 Task: Search one way flight ticket for 1 adult, 1 child, 1 infant in seat in premium economy from Phoenix: Phoenix Sky Harbor International Airport to New Bern: Coastal Carolina Regional Airport (was Craven County Regional) on 5-4-2023. Choice of flights is Royal air maroc. Number of bags: 1 checked bag. Price is upto 86000. Outbound departure time preference is 10:15.
Action: Mouse moved to (285, 250)
Screenshot: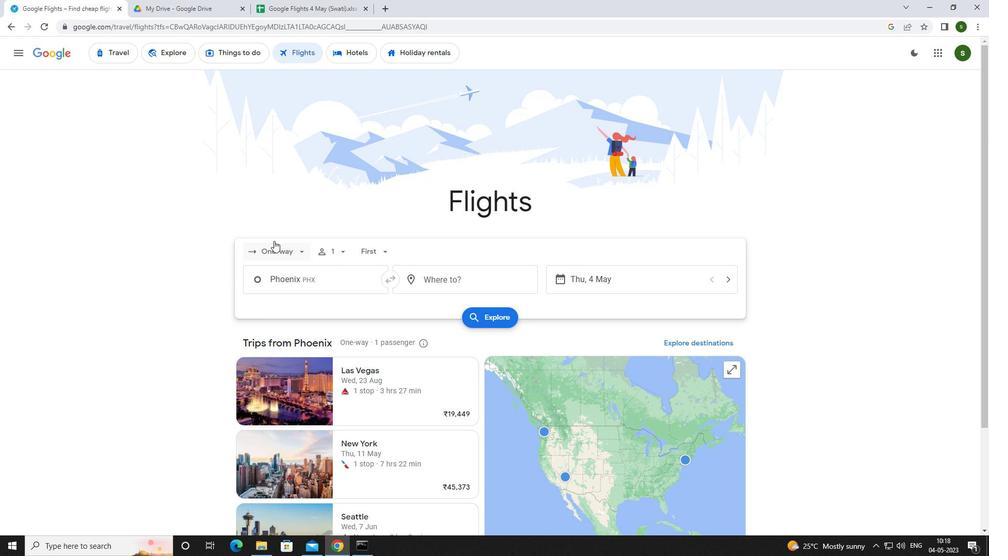 
Action: Mouse pressed left at (285, 250)
Screenshot: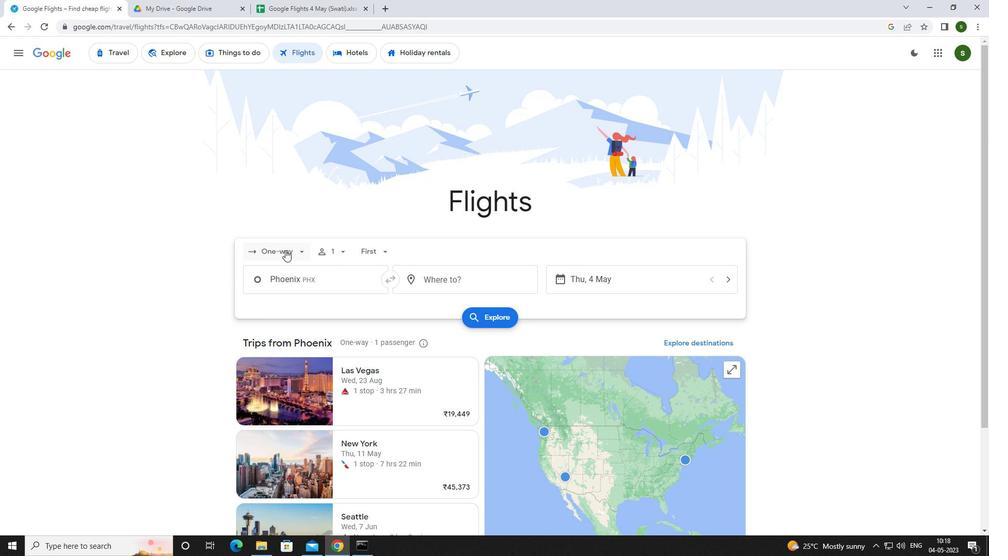 
Action: Mouse moved to (290, 298)
Screenshot: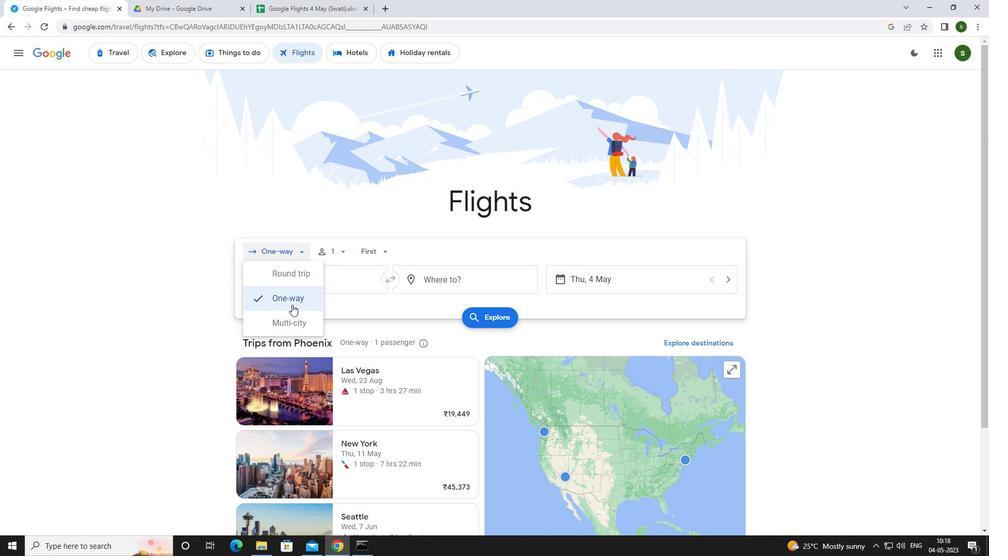 
Action: Mouse pressed left at (290, 298)
Screenshot: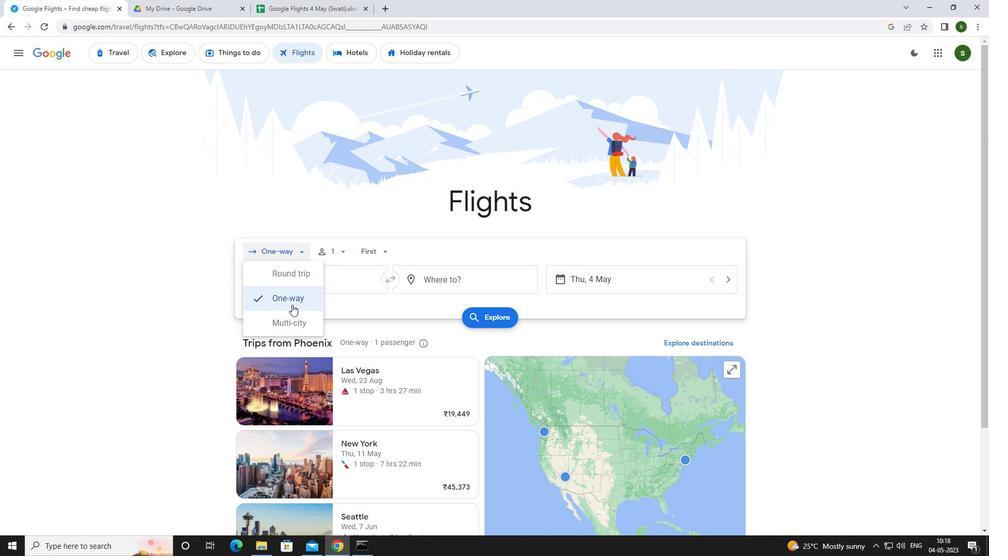 
Action: Mouse moved to (339, 251)
Screenshot: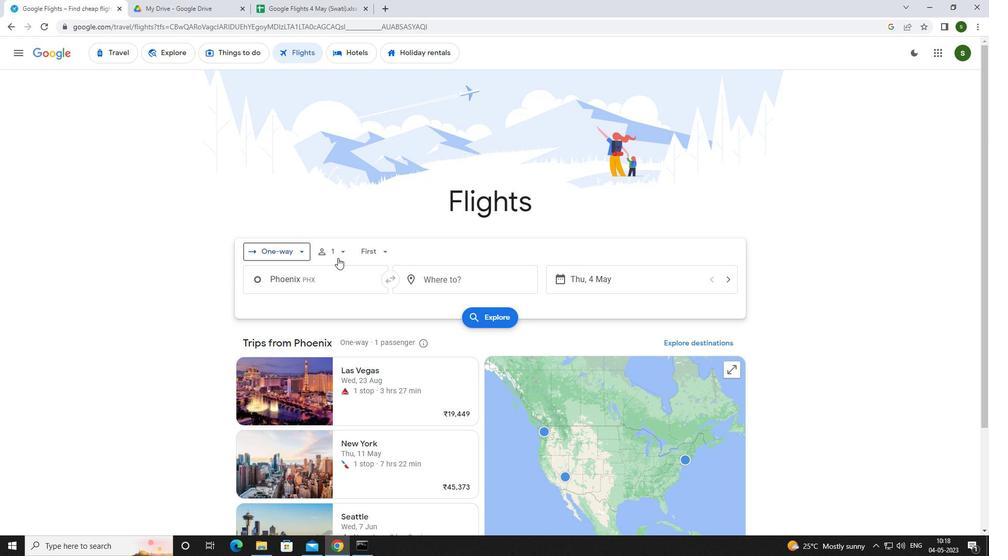 
Action: Mouse pressed left at (339, 251)
Screenshot: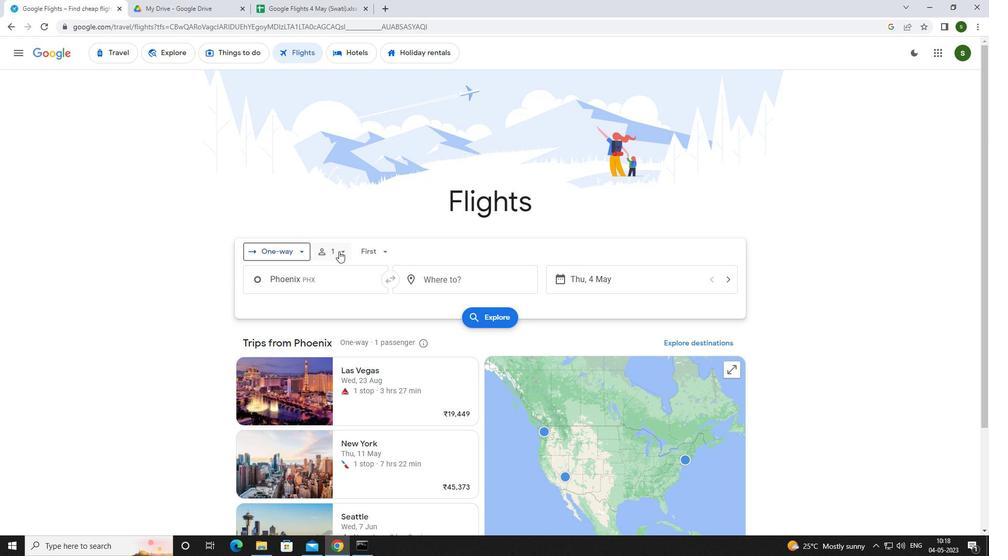 
Action: Mouse moved to (428, 309)
Screenshot: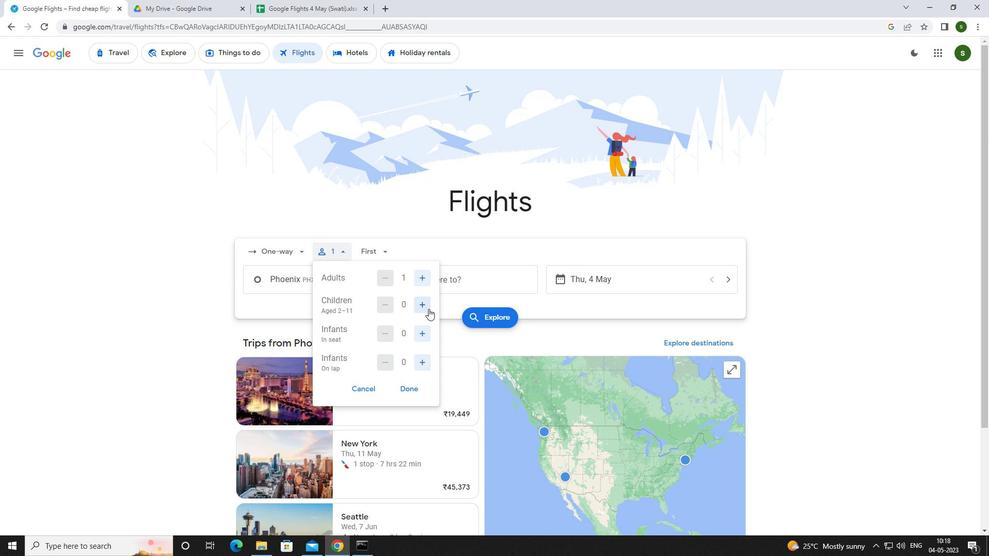 
Action: Mouse pressed left at (428, 309)
Screenshot: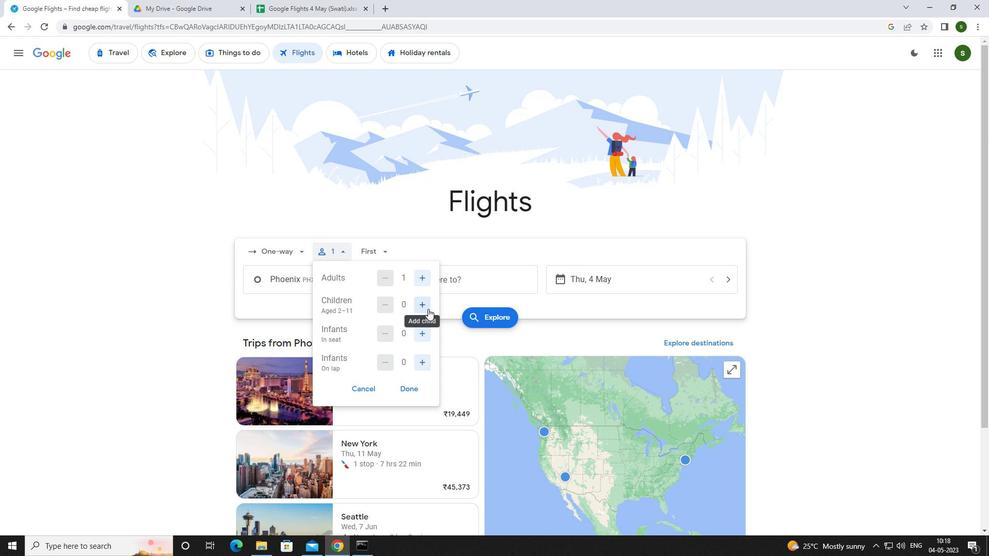 
Action: Mouse moved to (425, 328)
Screenshot: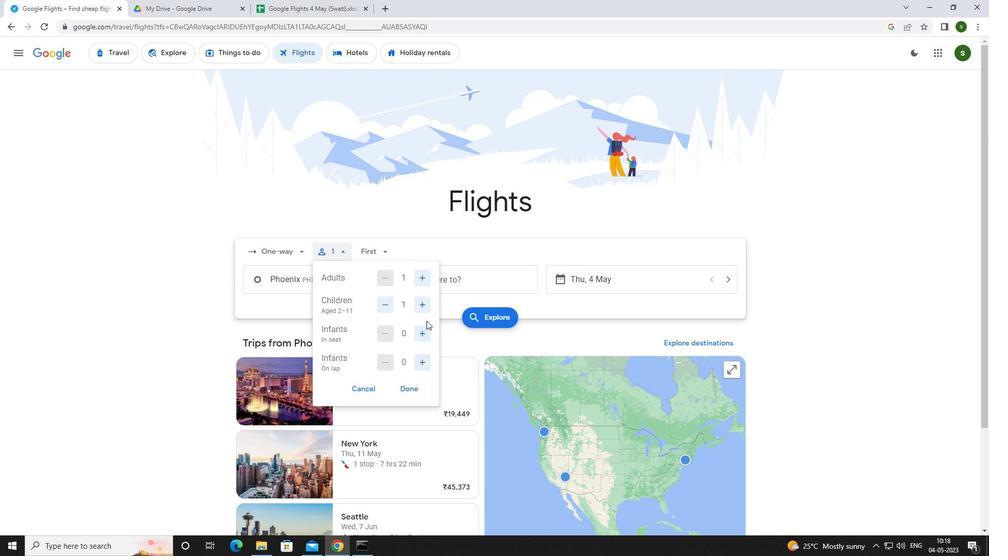 
Action: Mouse pressed left at (425, 328)
Screenshot: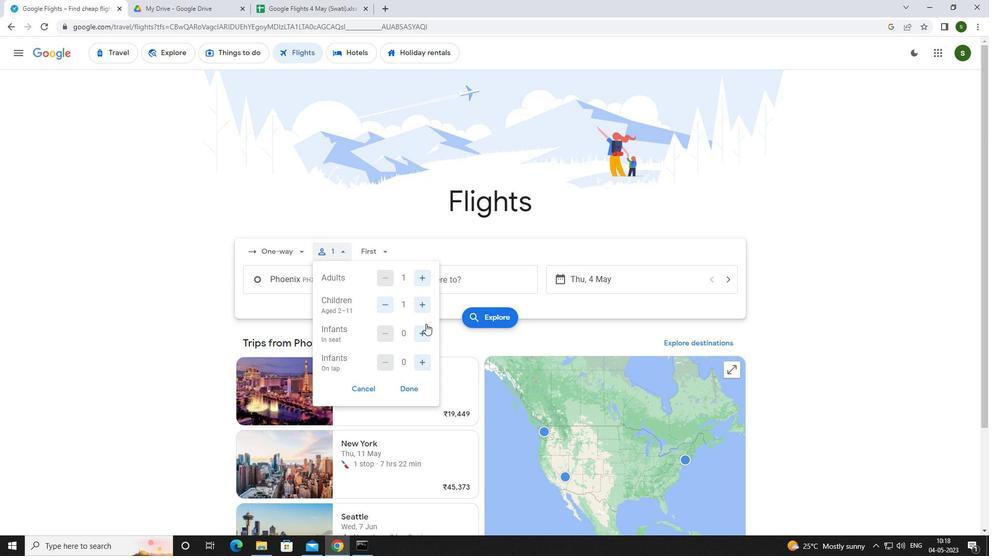 
Action: Mouse moved to (385, 250)
Screenshot: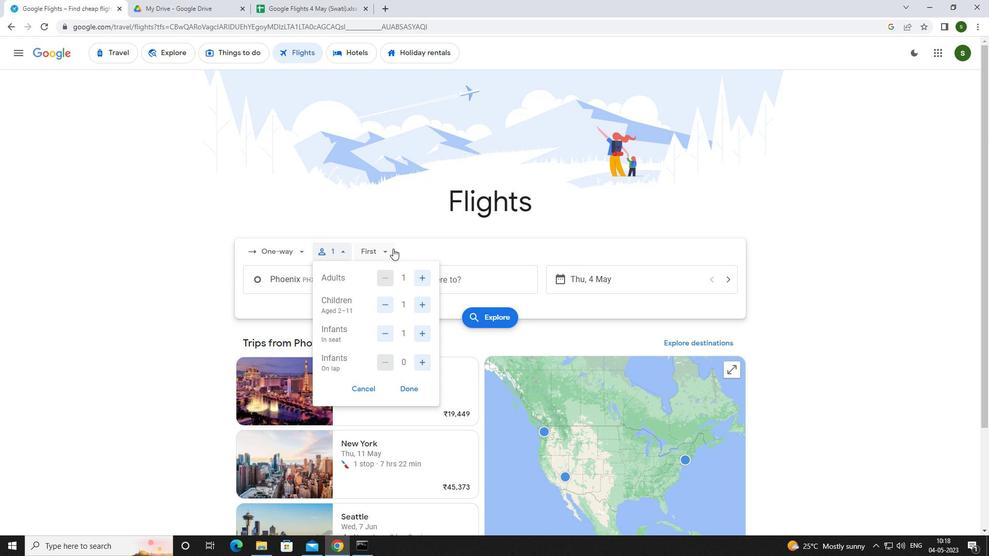 
Action: Mouse pressed left at (385, 250)
Screenshot: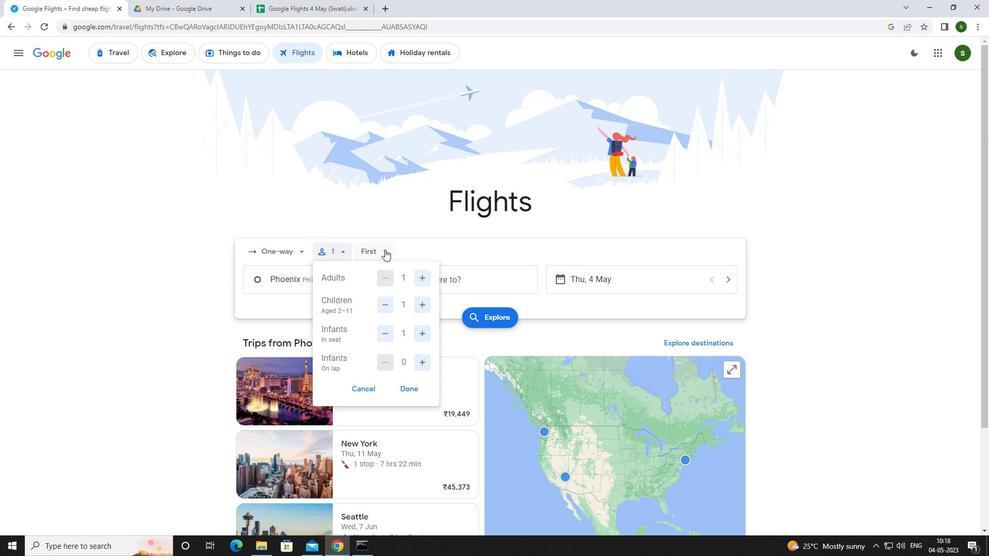 
Action: Mouse moved to (398, 296)
Screenshot: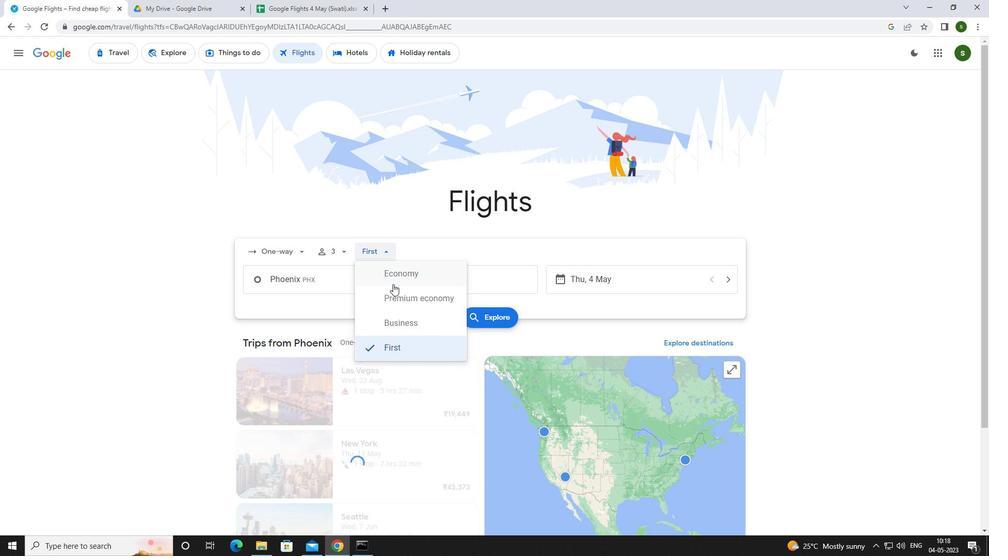 
Action: Mouse pressed left at (398, 296)
Screenshot: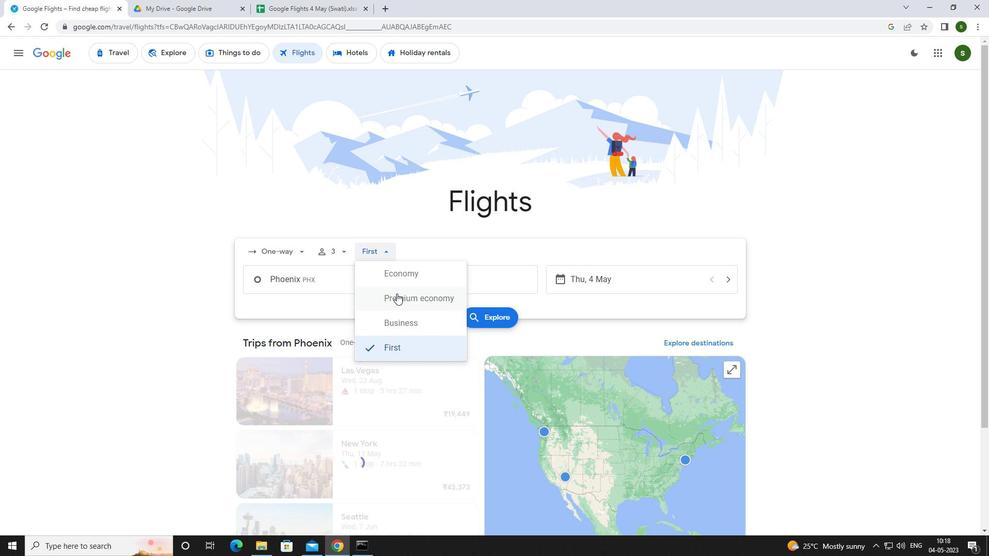 
Action: Mouse moved to (352, 280)
Screenshot: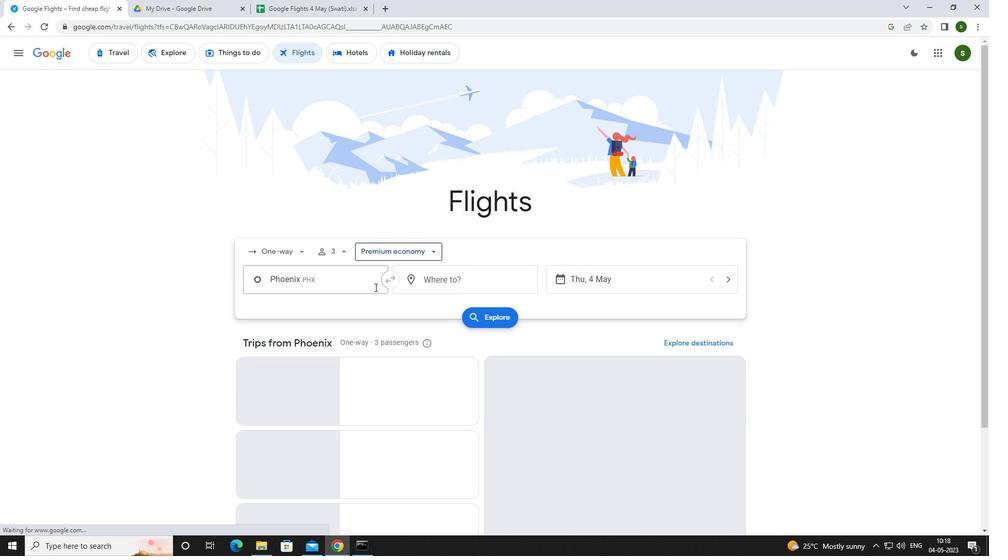
Action: Mouse pressed left at (352, 280)
Screenshot: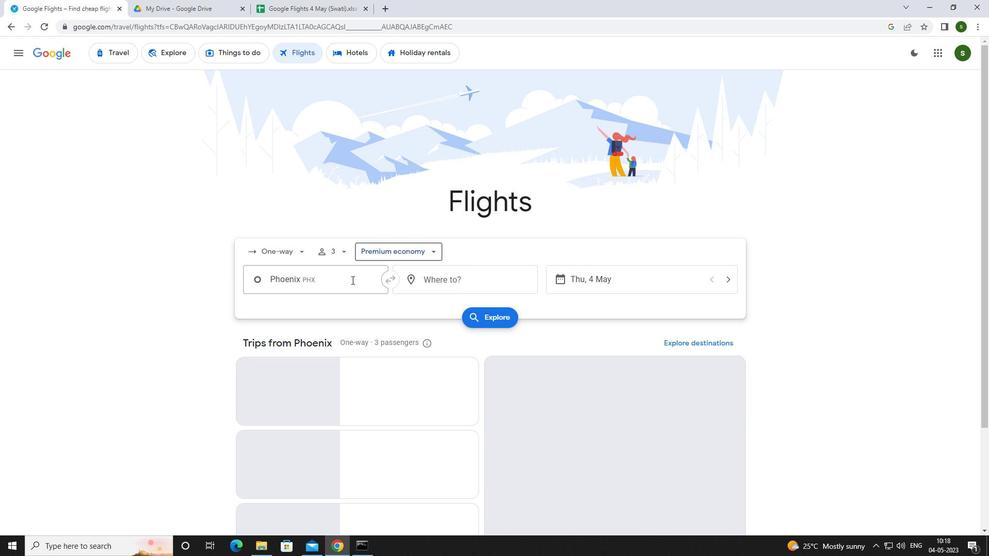 
Action: Key pressed <Key.caps_lock>p<Key.caps_lock>hoe
Screenshot: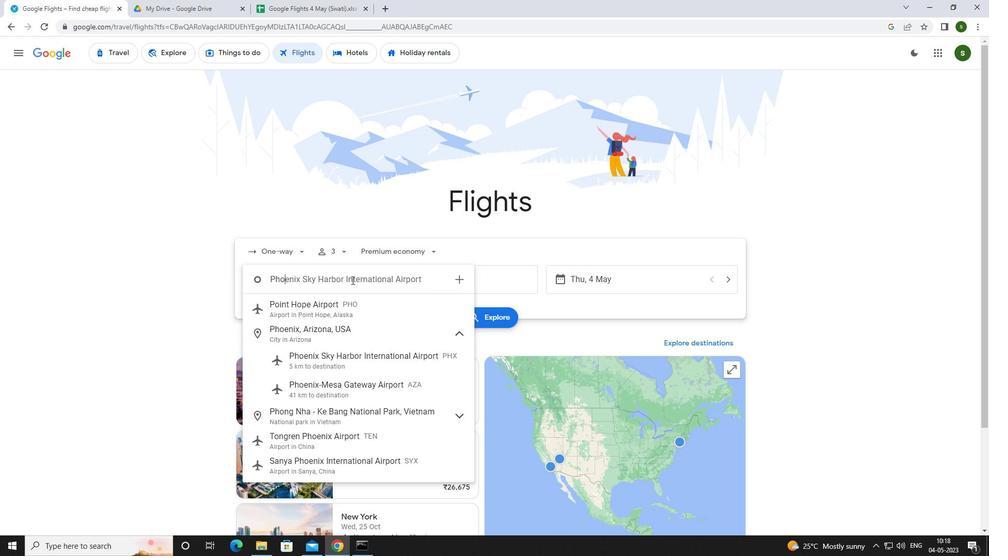 
Action: Mouse moved to (368, 329)
Screenshot: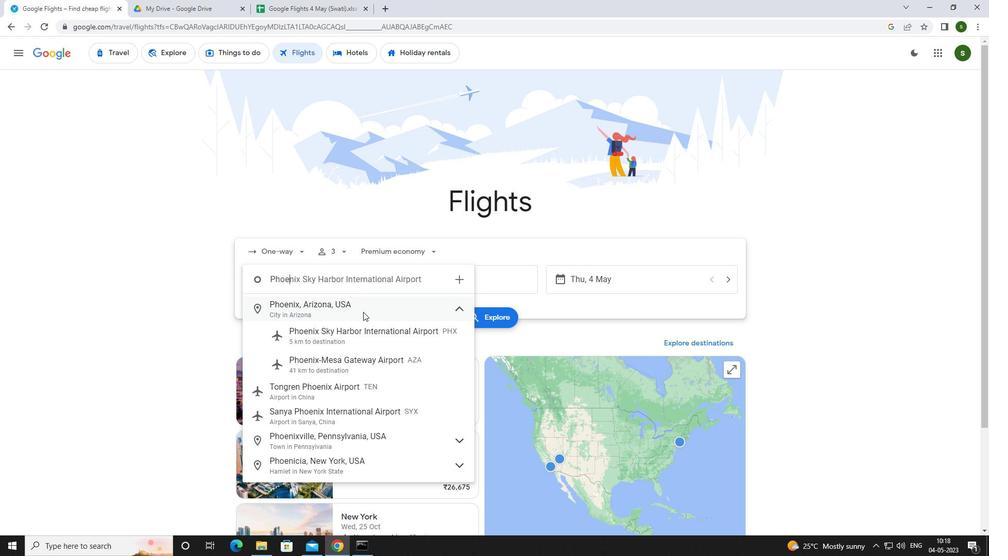 
Action: Mouse pressed left at (368, 329)
Screenshot: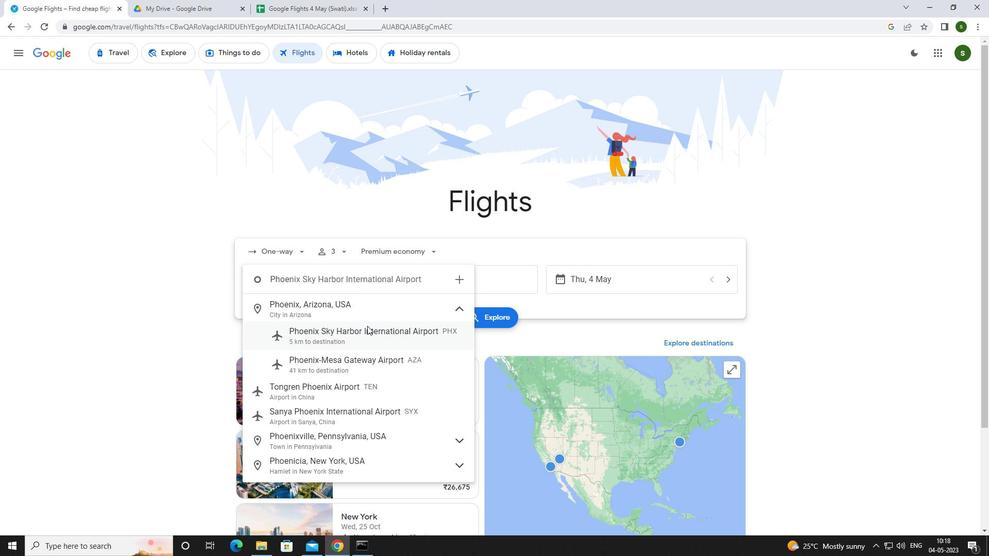
Action: Mouse moved to (477, 277)
Screenshot: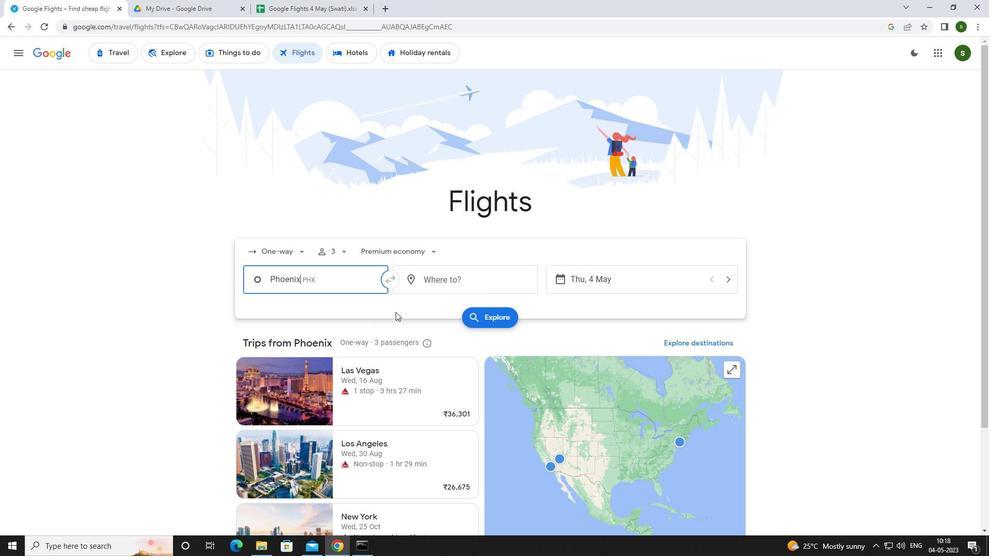 
Action: Mouse pressed left at (477, 277)
Screenshot: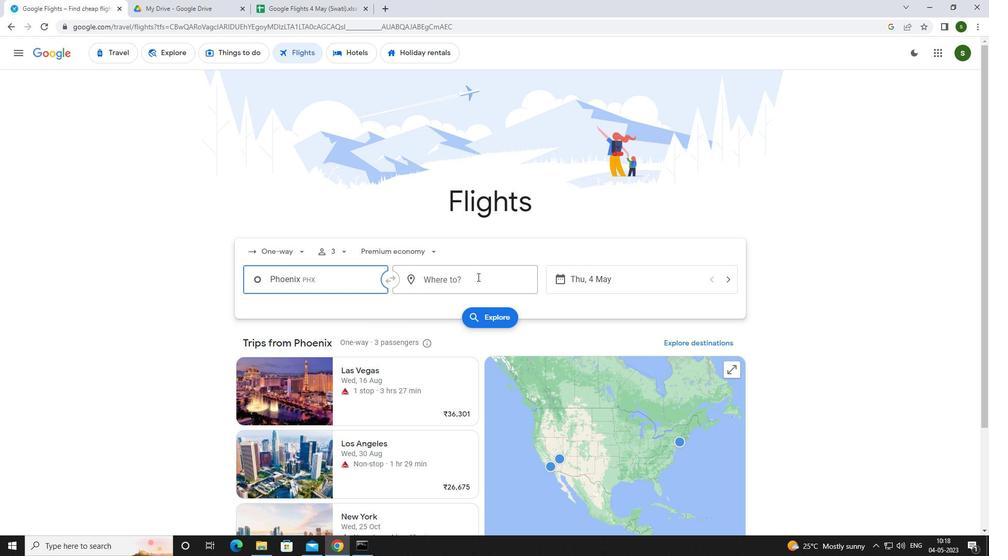 
Action: Mouse moved to (474, 277)
Screenshot: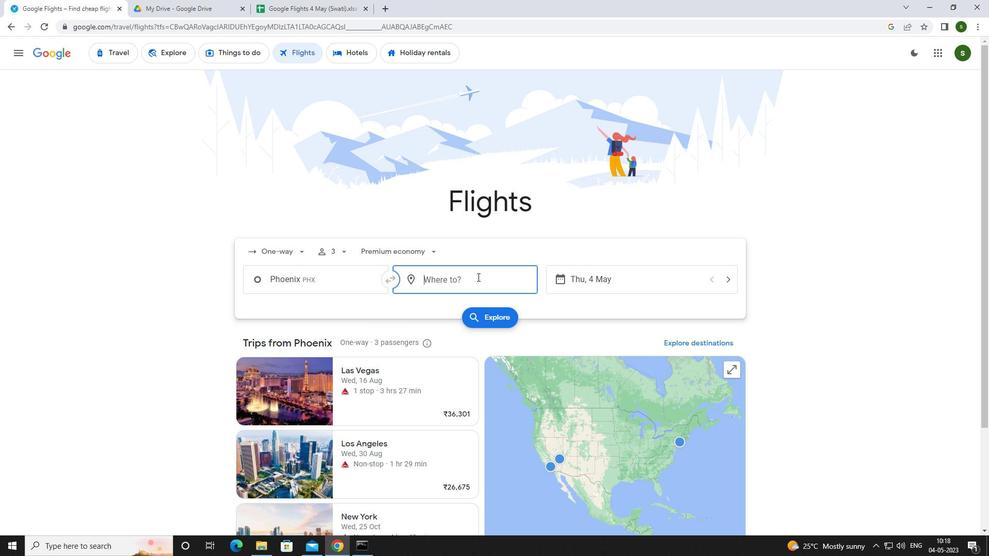 
Action: Key pressed <Key.caps_lock>c<Key.caps_lock>oasta
Screenshot: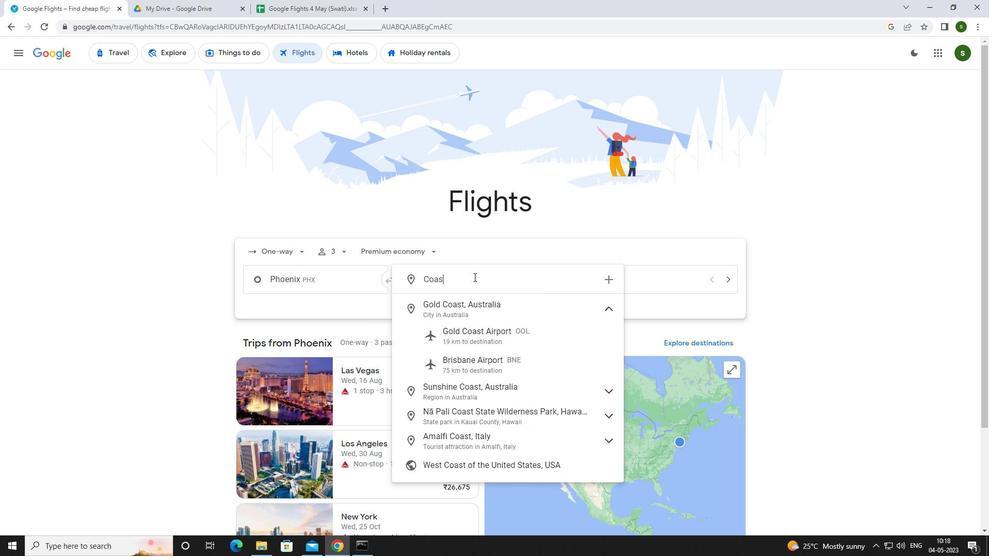 
Action: Mouse moved to (470, 304)
Screenshot: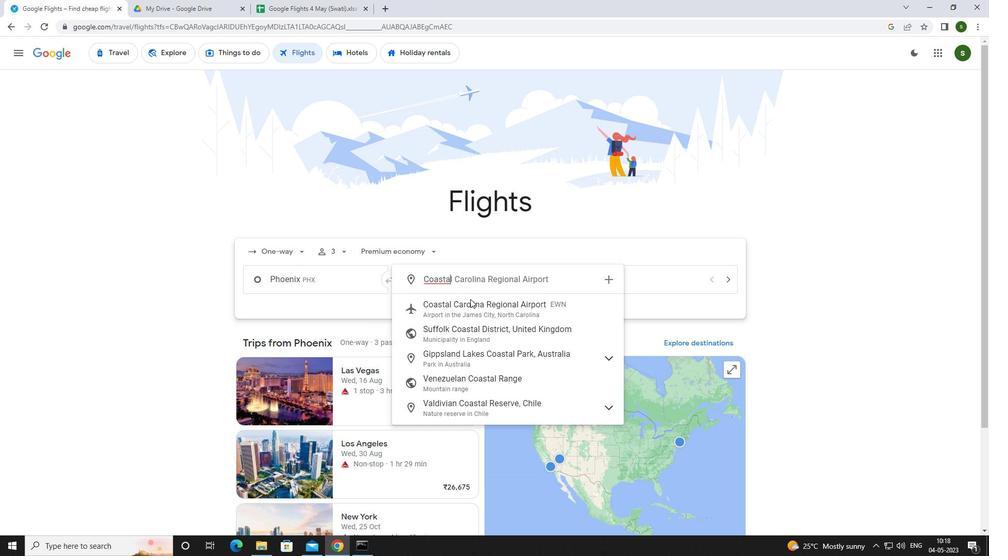 
Action: Mouse pressed left at (470, 304)
Screenshot: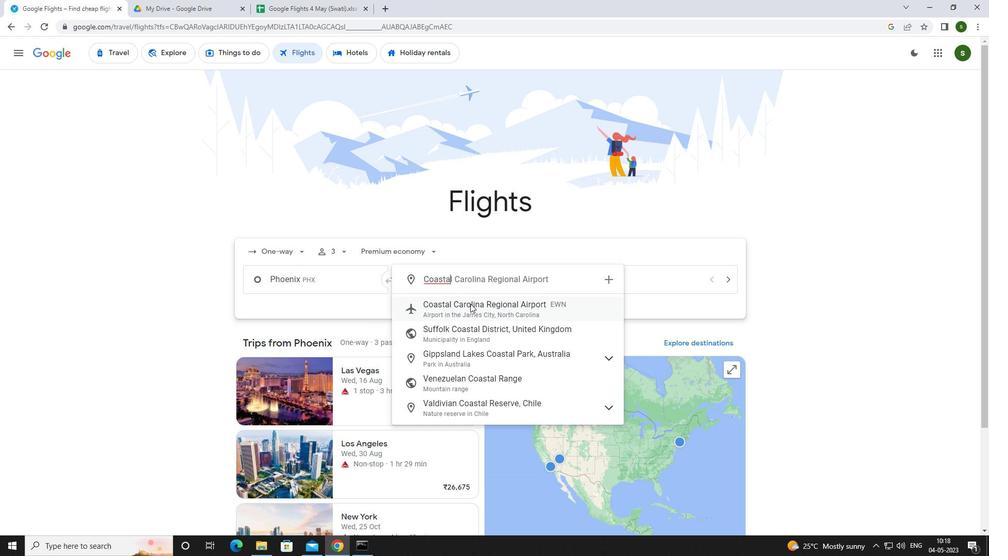 
Action: Mouse moved to (634, 278)
Screenshot: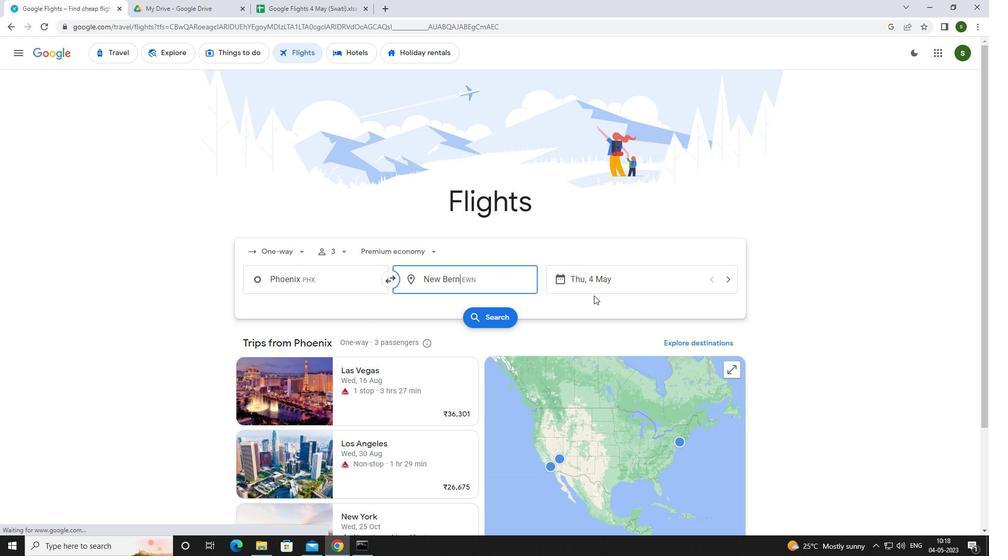 
Action: Mouse pressed left at (634, 278)
Screenshot: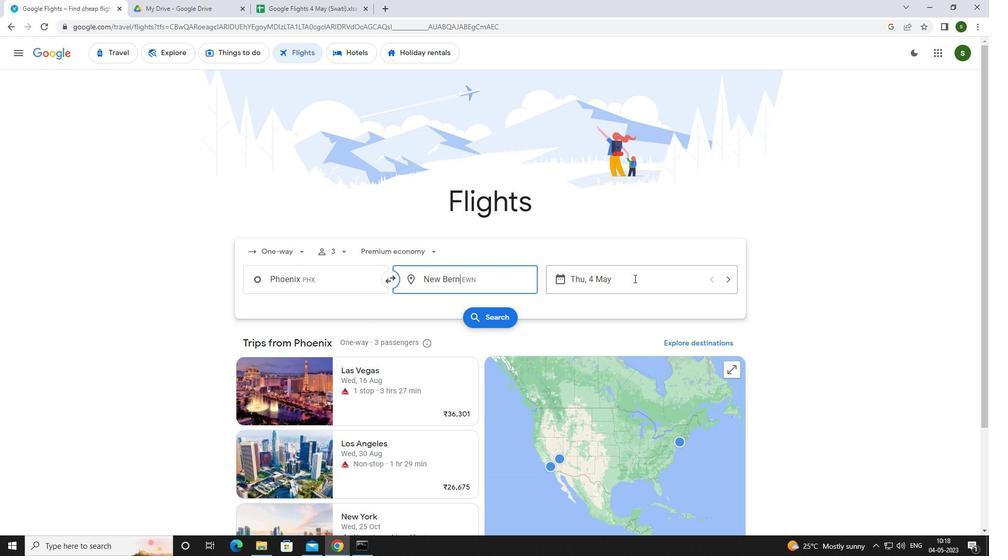 
Action: Mouse moved to (474, 346)
Screenshot: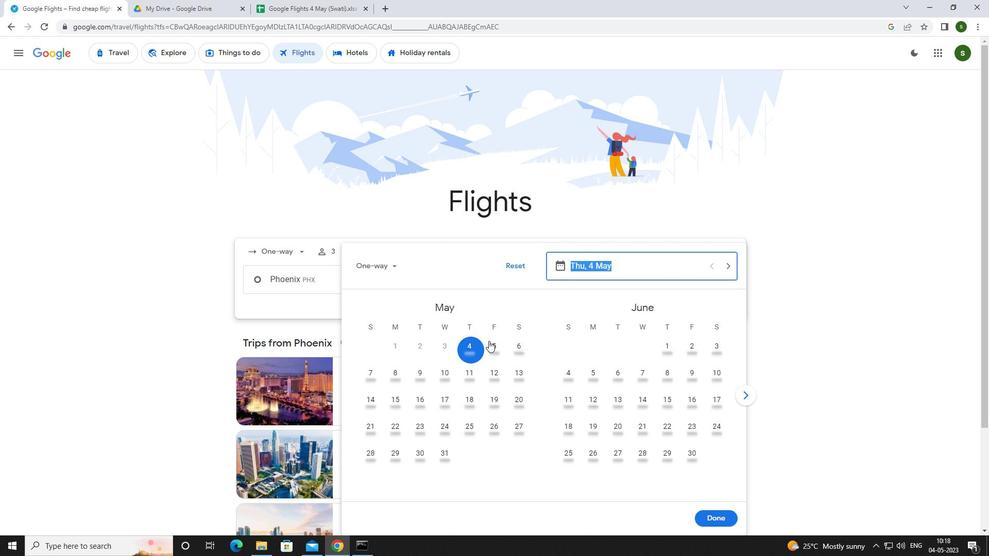 
Action: Mouse pressed left at (474, 346)
Screenshot: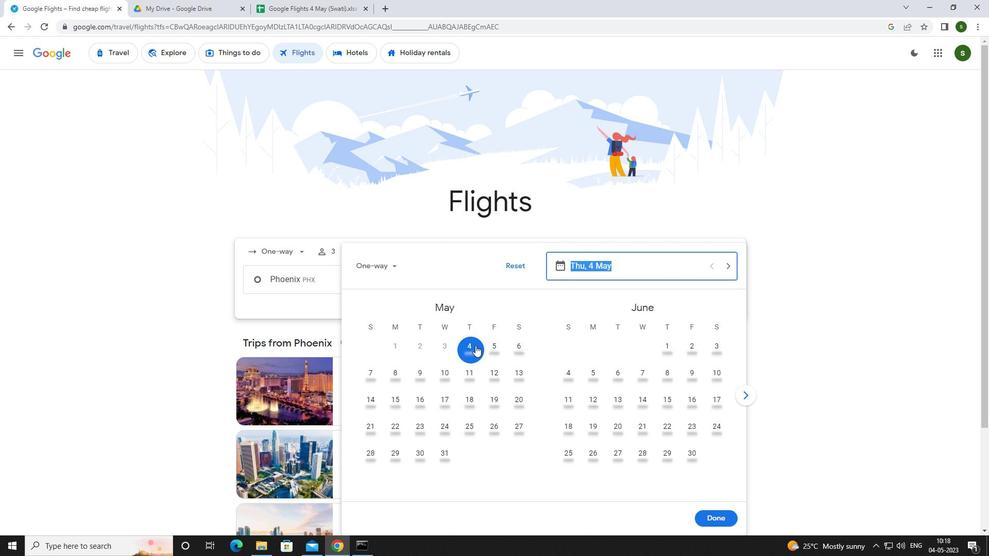 
Action: Mouse moved to (723, 516)
Screenshot: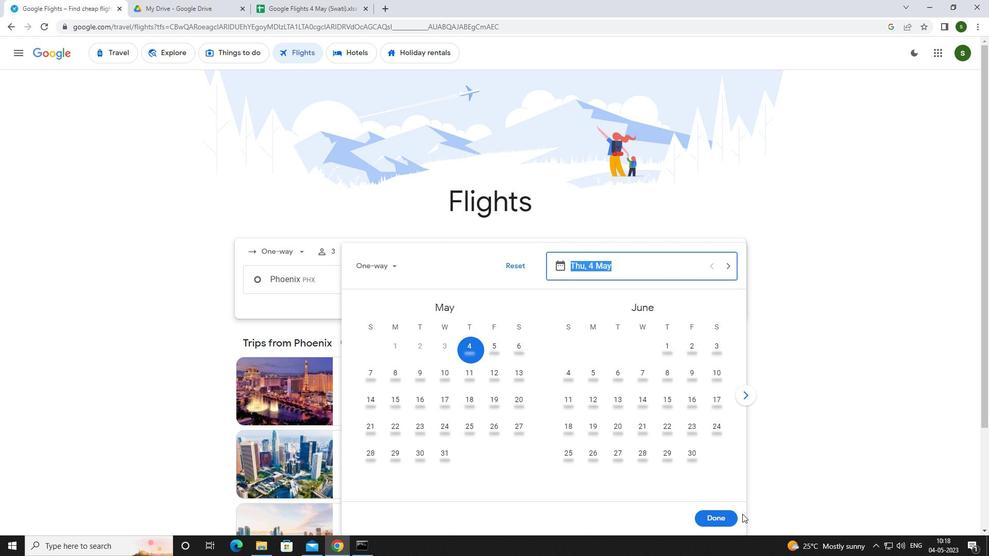 
Action: Mouse pressed left at (723, 516)
Screenshot: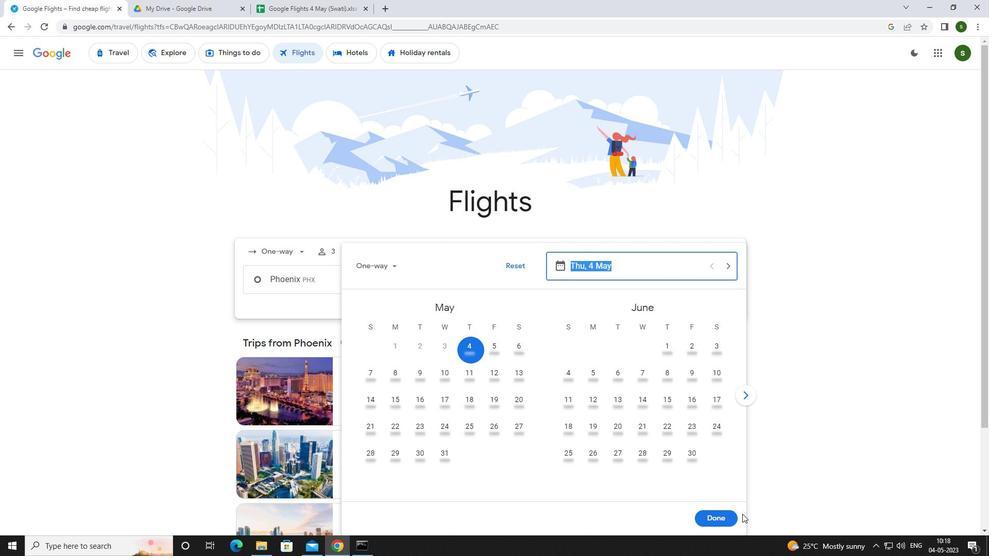 
Action: Mouse moved to (506, 311)
Screenshot: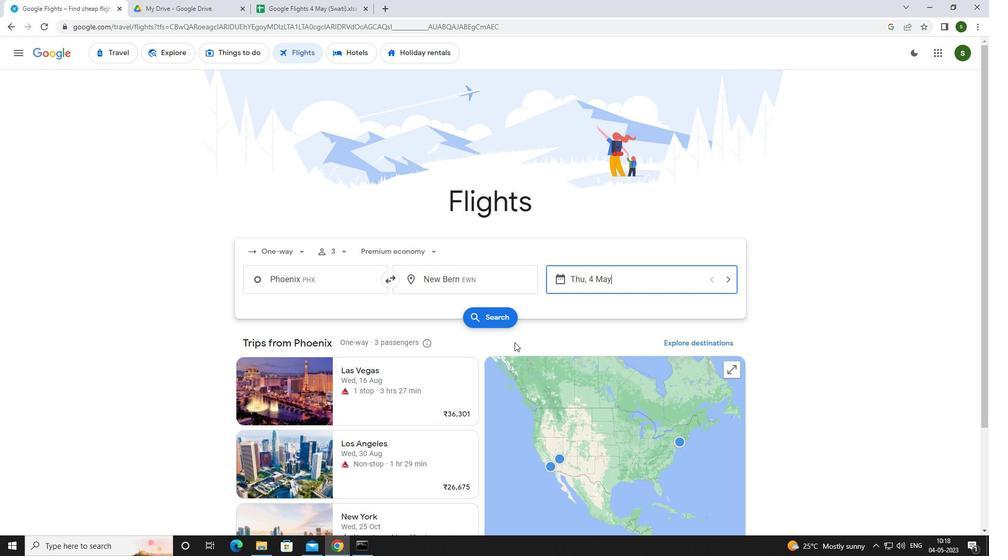 
Action: Mouse pressed left at (506, 311)
Screenshot: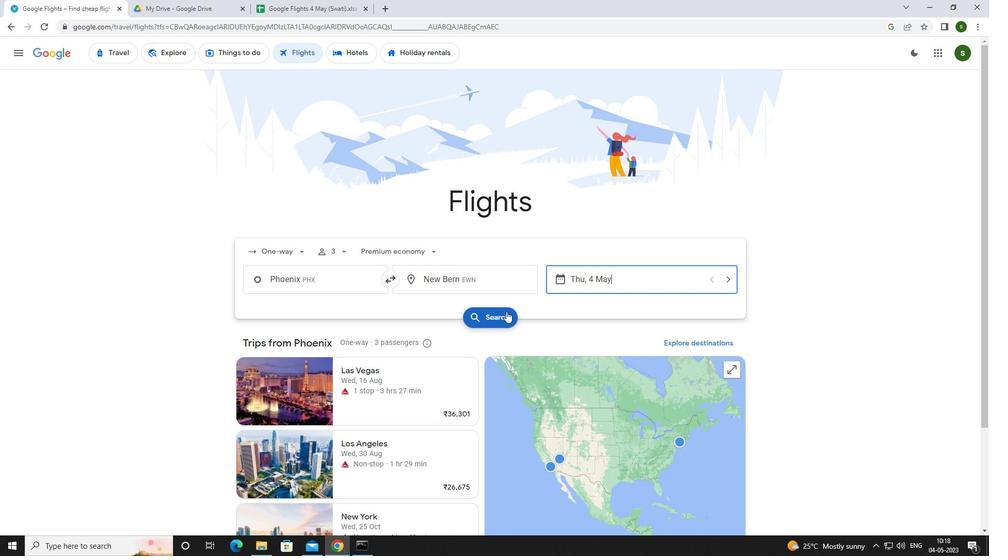 
Action: Mouse moved to (271, 148)
Screenshot: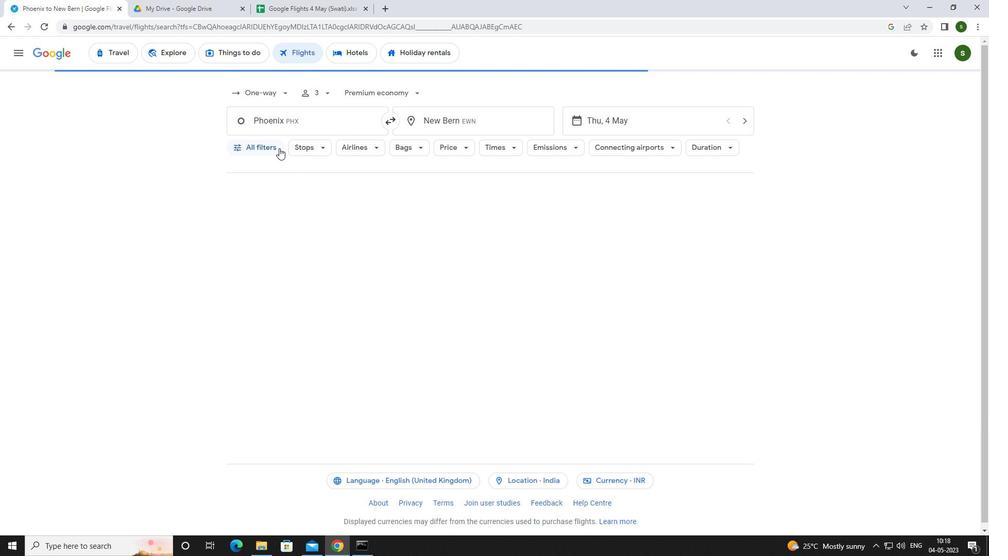 
Action: Mouse pressed left at (271, 148)
Screenshot: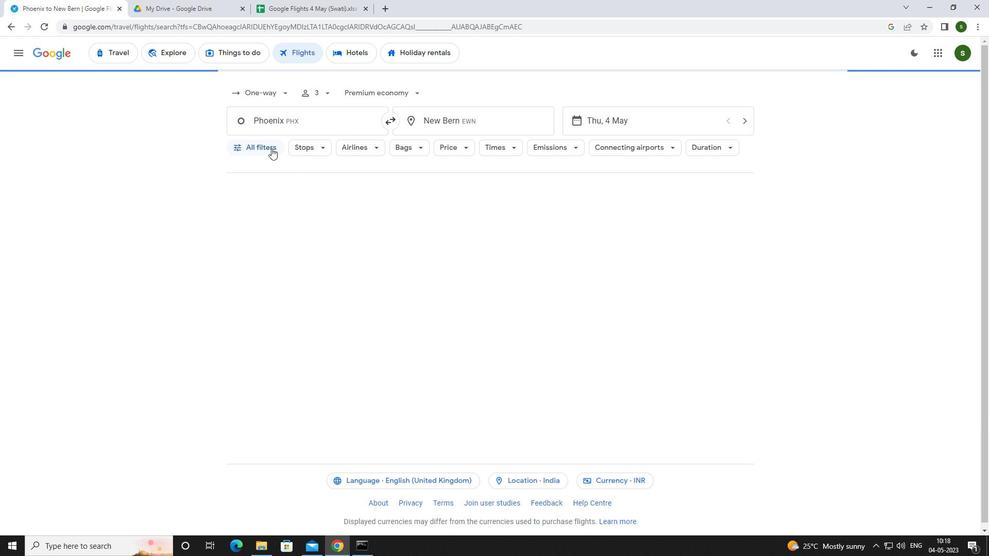 
Action: Mouse moved to (384, 362)
Screenshot: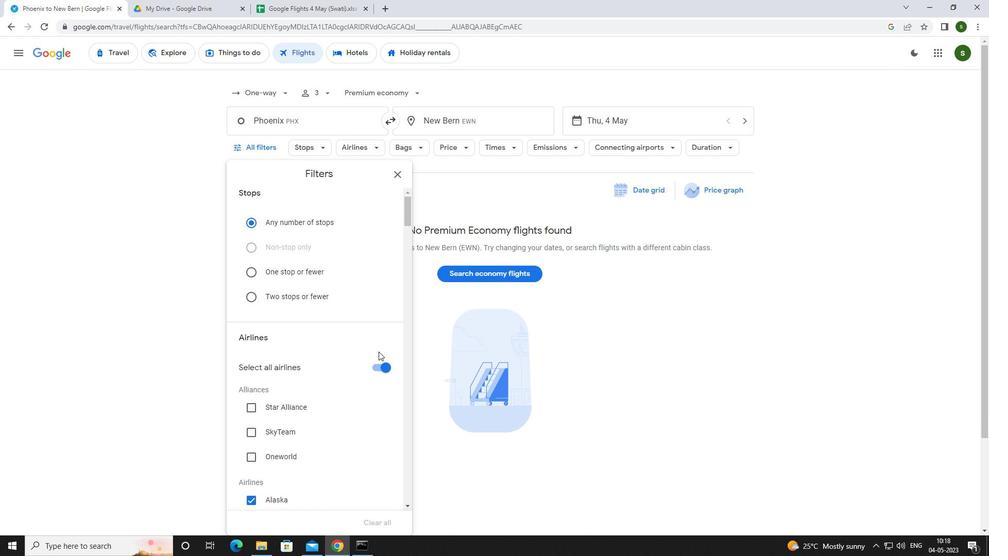 
Action: Mouse pressed left at (384, 362)
Screenshot: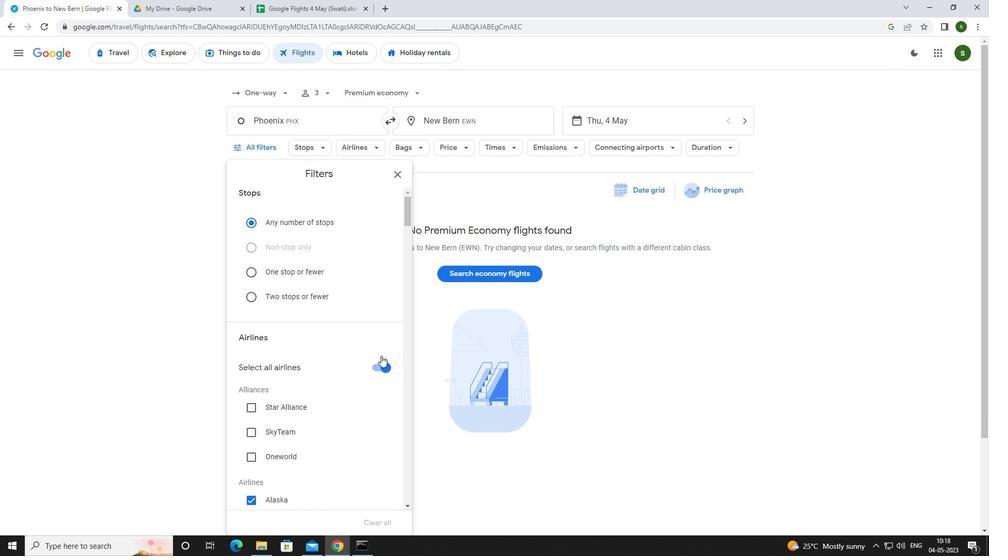 
Action: Mouse moved to (370, 340)
Screenshot: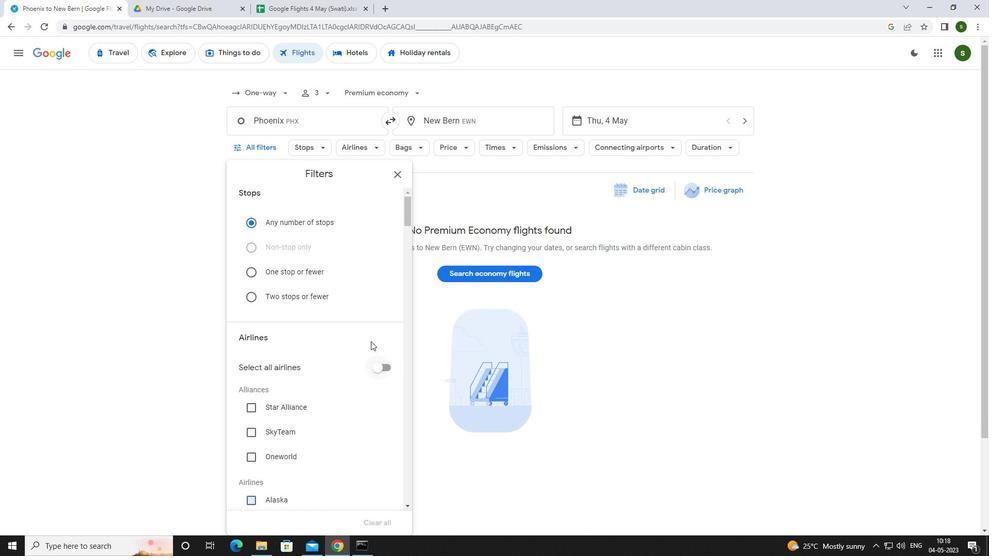 
Action: Mouse scrolled (370, 340) with delta (0, 0)
Screenshot: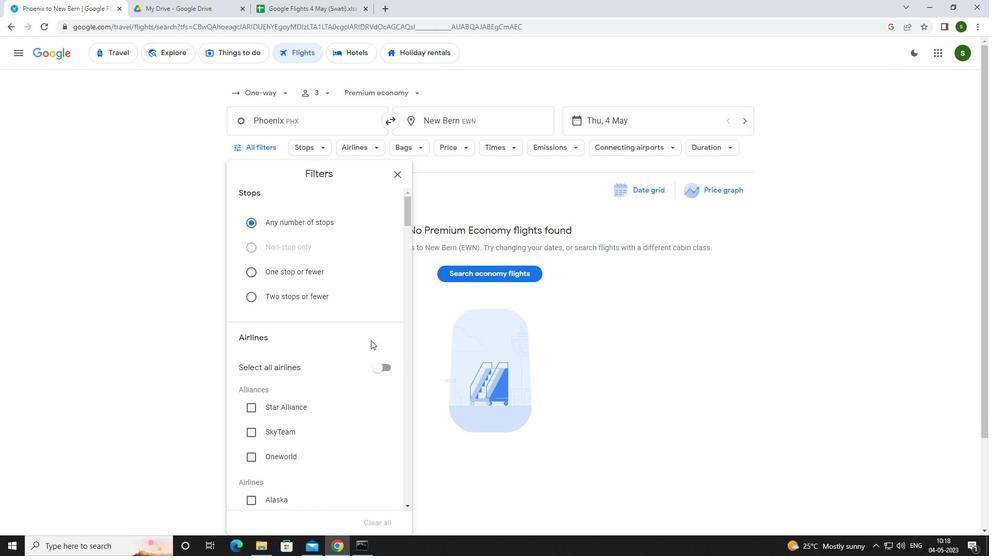 
Action: Mouse scrolled (370, 340) with delta (0, 0)
Screenshot: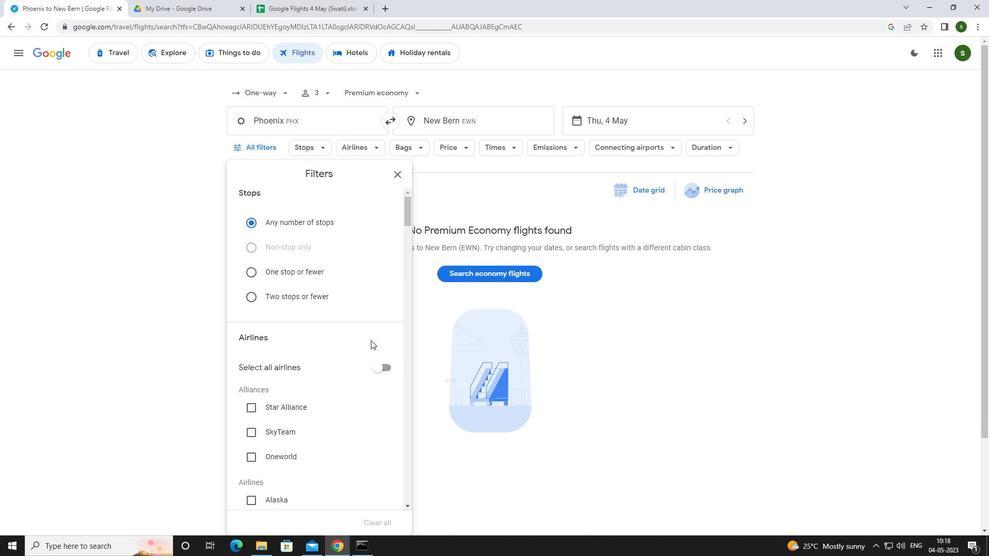 
Action: Mouse scrolled (370, 340) with delta (0, 0)
Screenshot: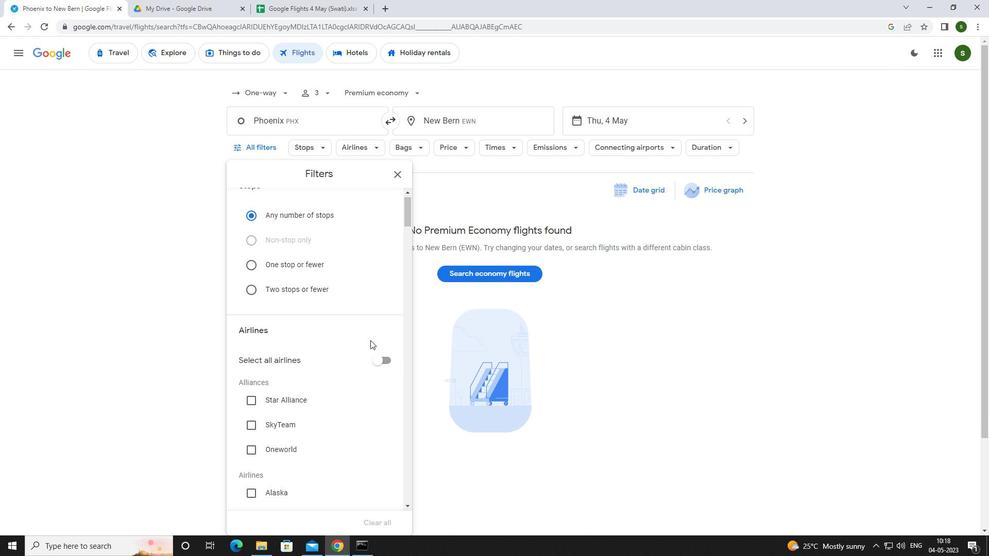 
Action: Mouse scrolled (370, 340) with delta (0, 0)
Screenshot: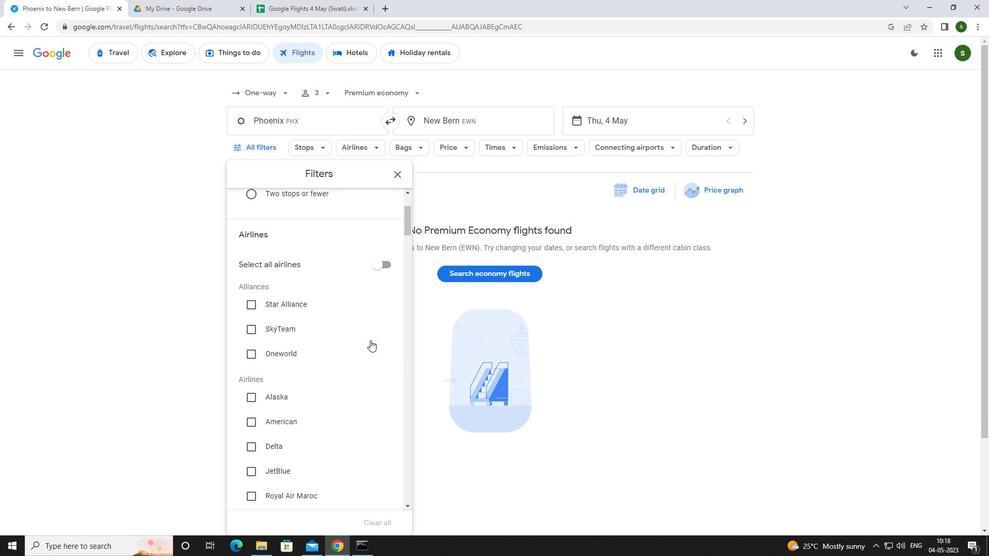 
Action: Mouse moved to (303, 389)
Screenshot: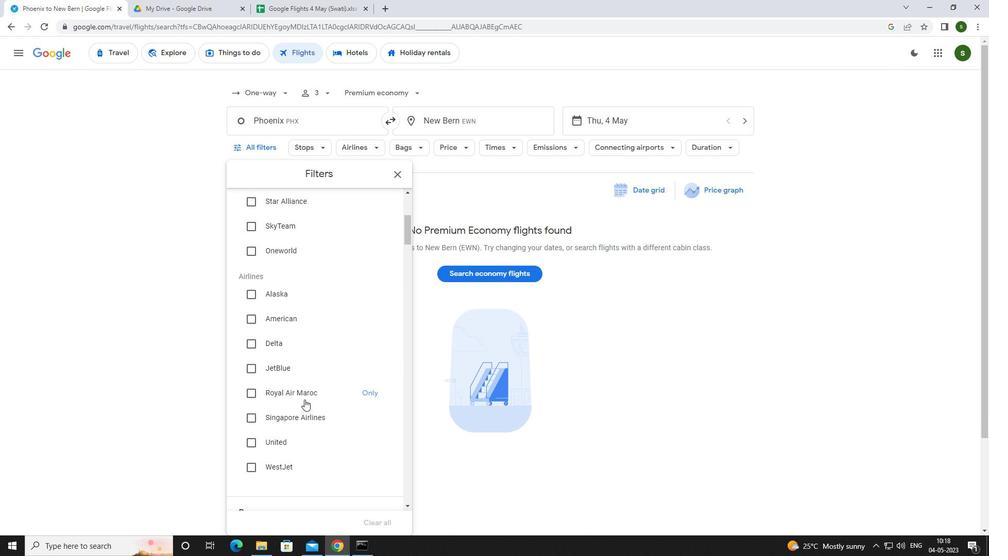 
Action: Mouse pressed left at (303, 389)
Screenshot: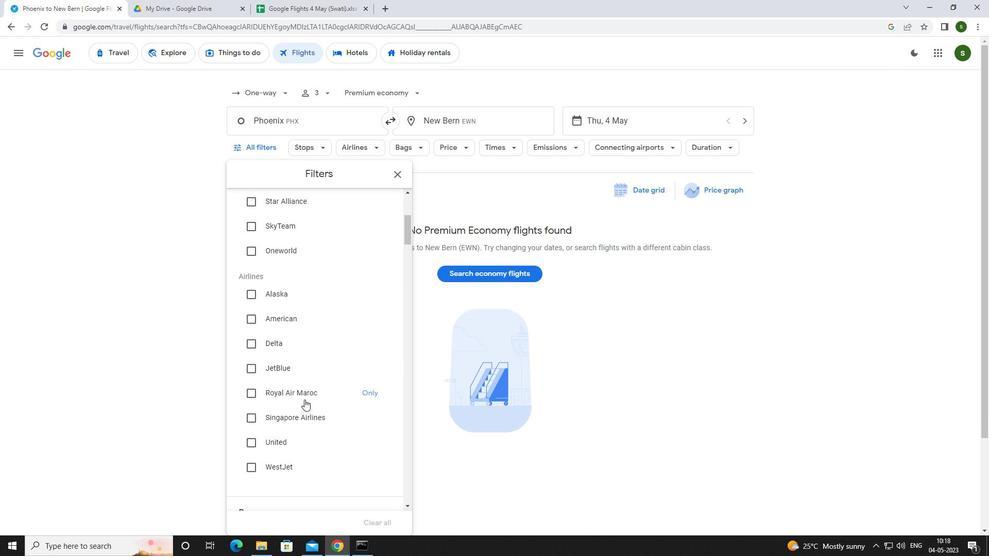 
Action: Mouse scrolled (303, 389) with delta (0, 0)
Screenshot: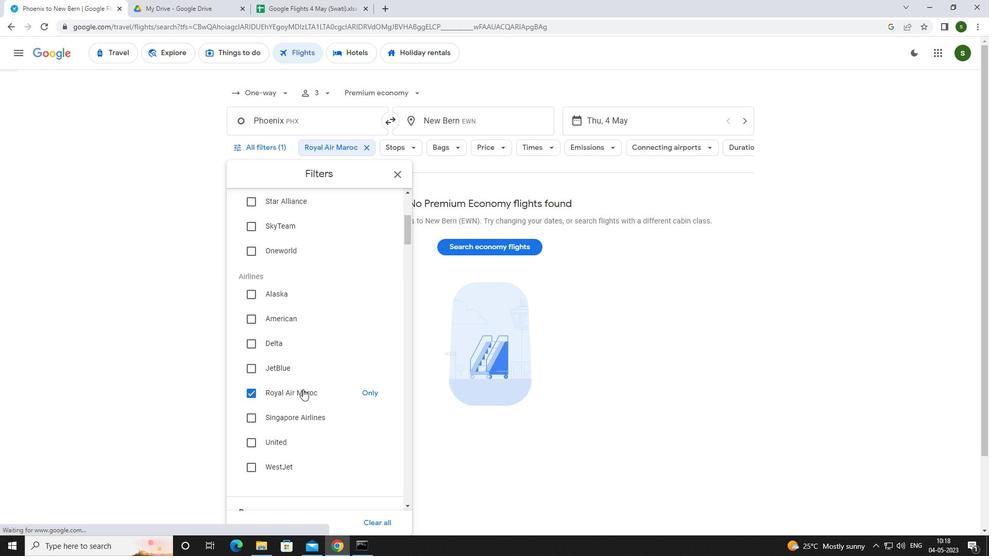 
Action: Mouse scrolled (303, 389) with delta (0, 0)
Screenshot: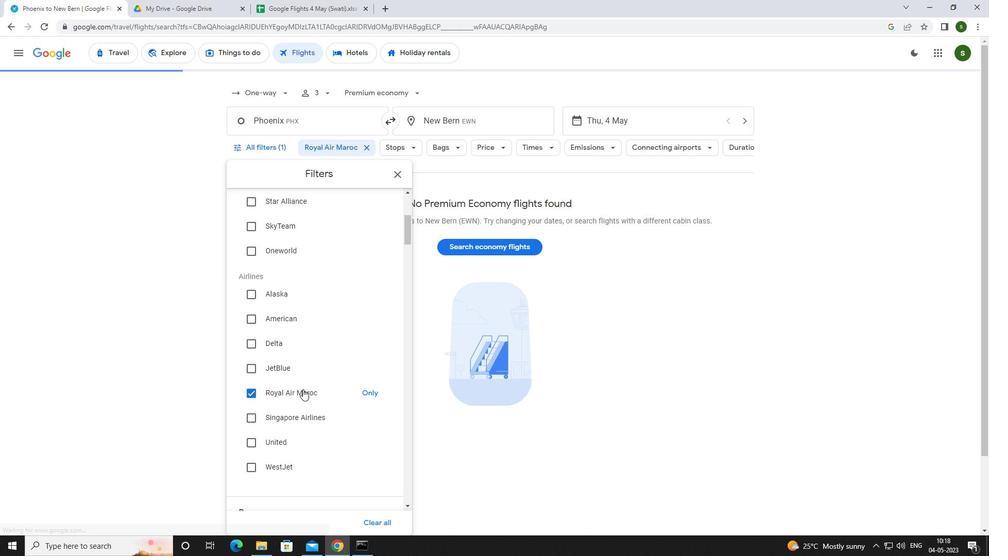 
Action: Mouse scrolled (303, 389) with delta (0, 0)
Screenshot: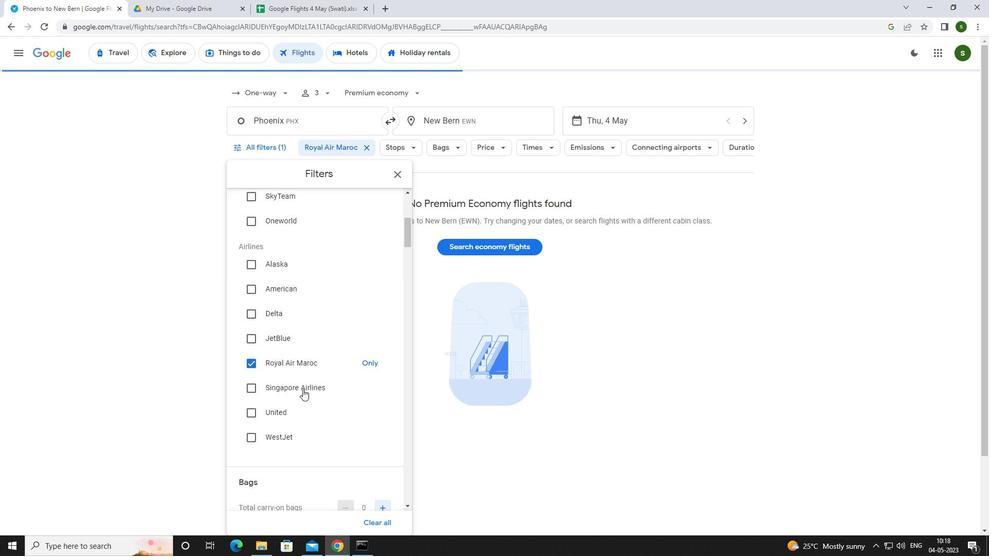 
Action: Mouse moved to (387, 410)
Screenshot: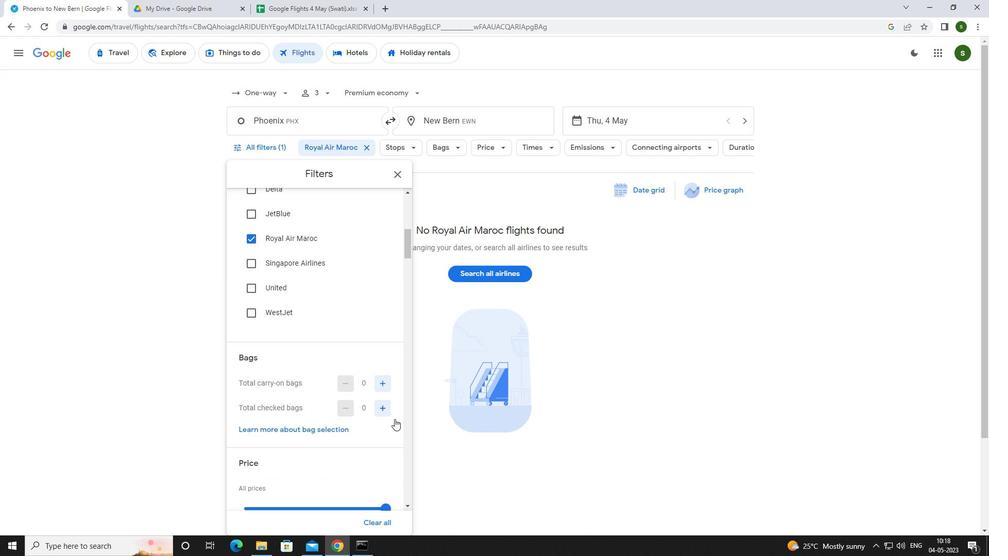
Action: Mouse pressed left at (387, 410)
Screenshot: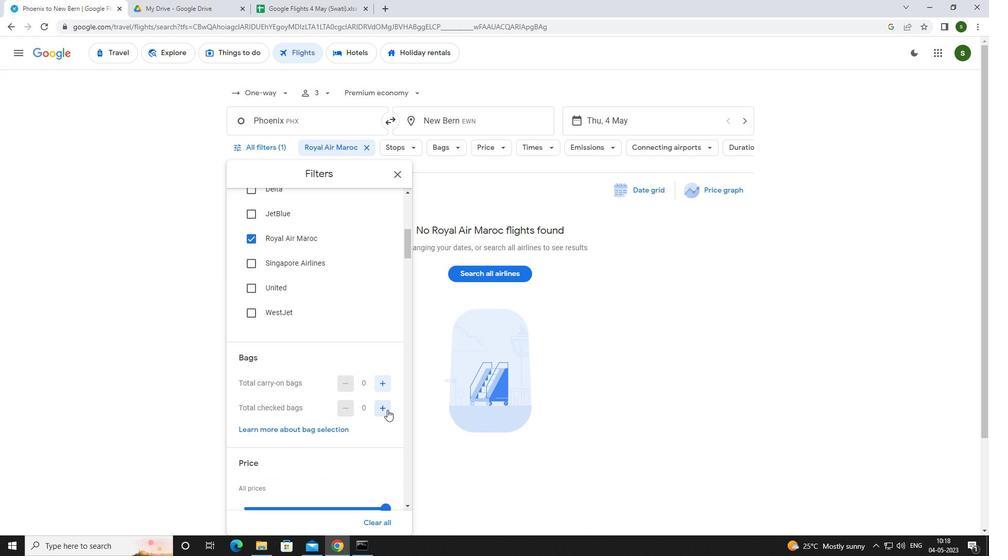 
Action: Mouse scrolled (387, 409) with delta (0, 0)
Screenshot: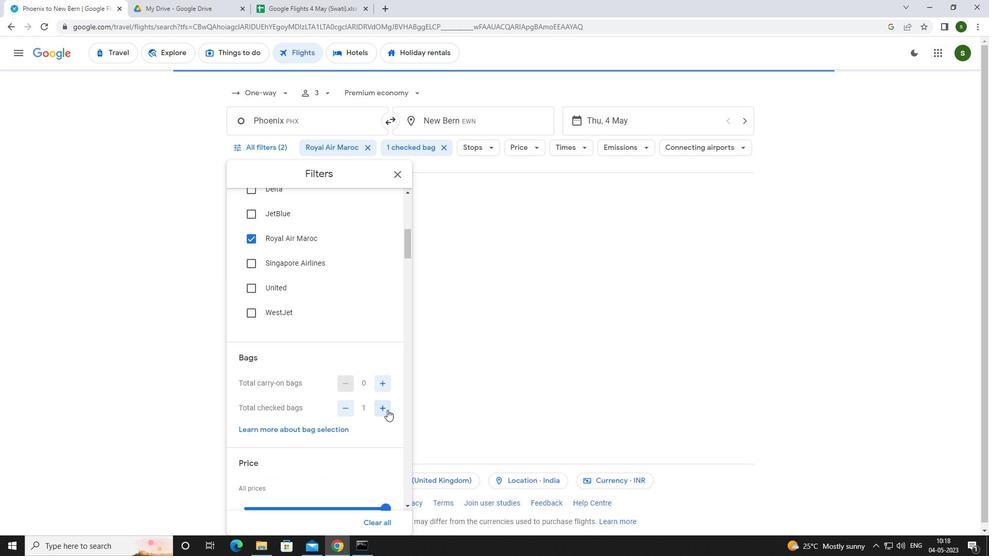 
Action: Mouse scrolled (387, 409) with delta (0, 0)
Screenshot: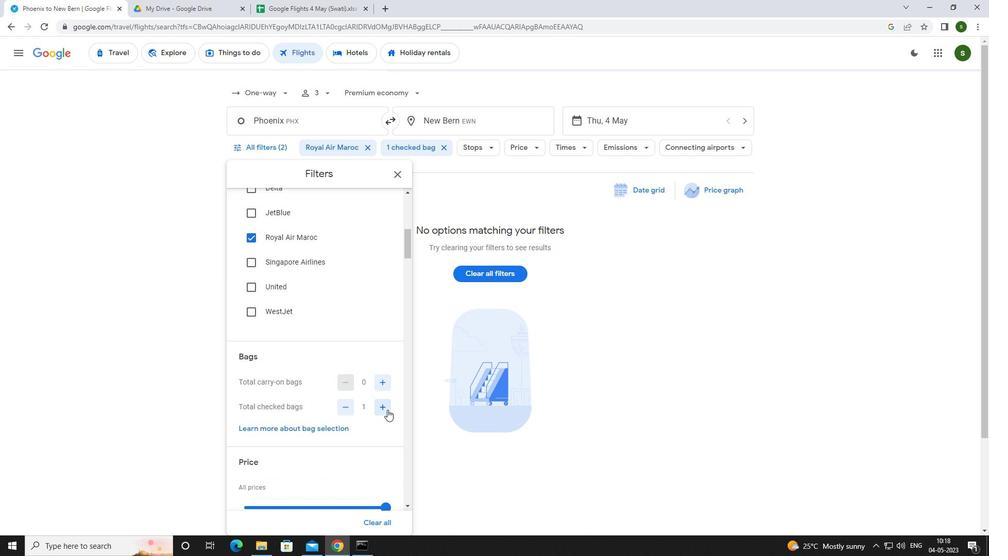 
Action: Mouse pressed left at (387, 410)
Screenshot: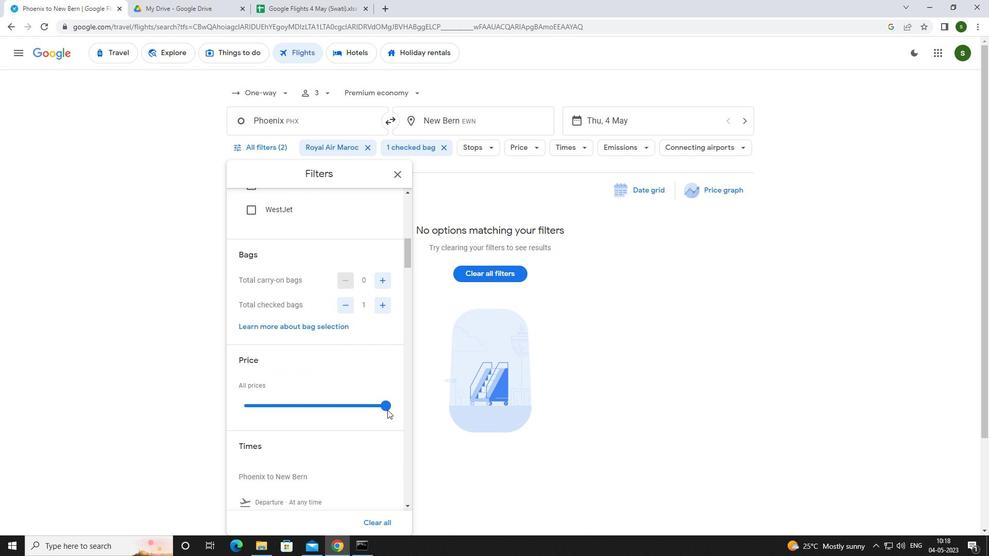 
Action: Mouse scrolled (387, 409) with delta (0, 0)
Screenshot: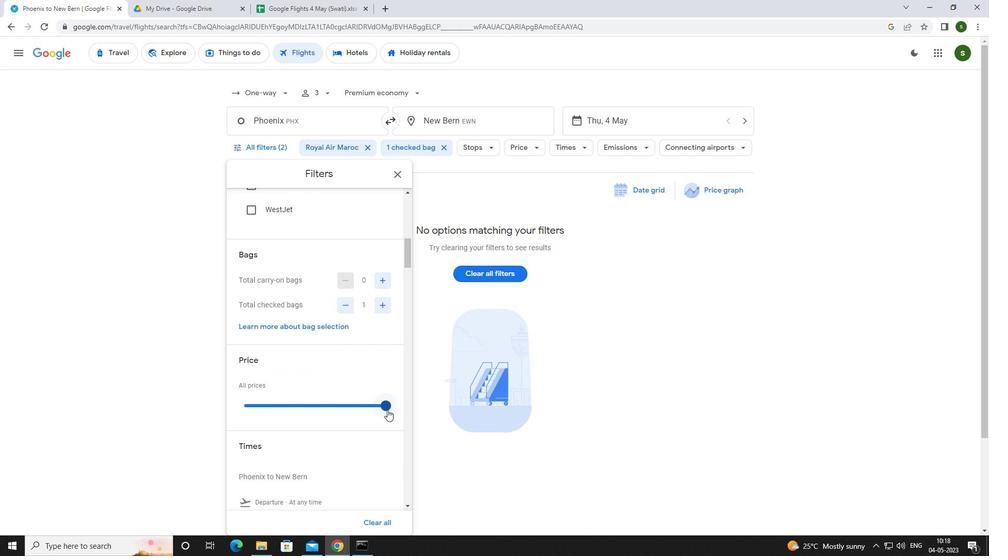 
Action: Mouse scrolled (387, 409) with delta (0, 0)
Screenshot: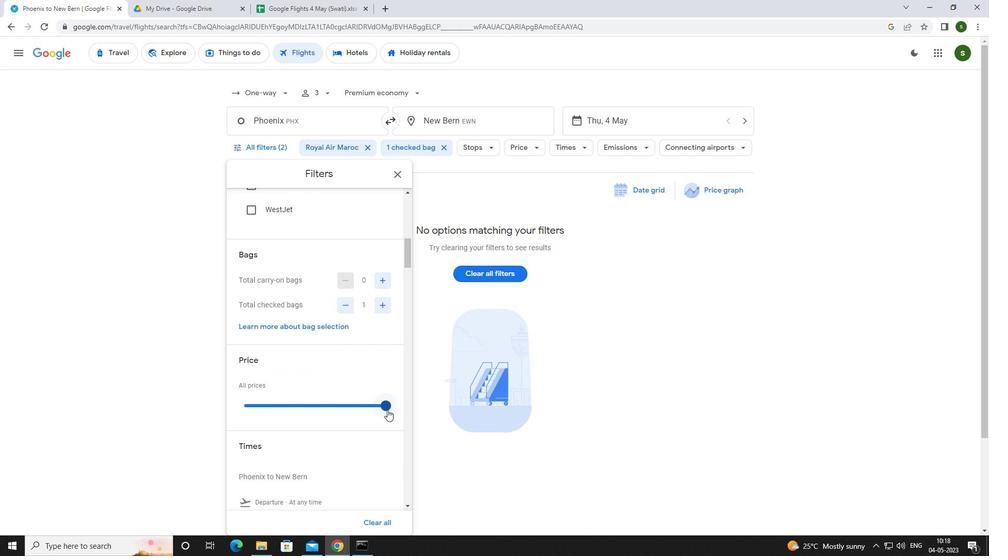 
Action: Mouse moved to (243, 417)
Screenshot: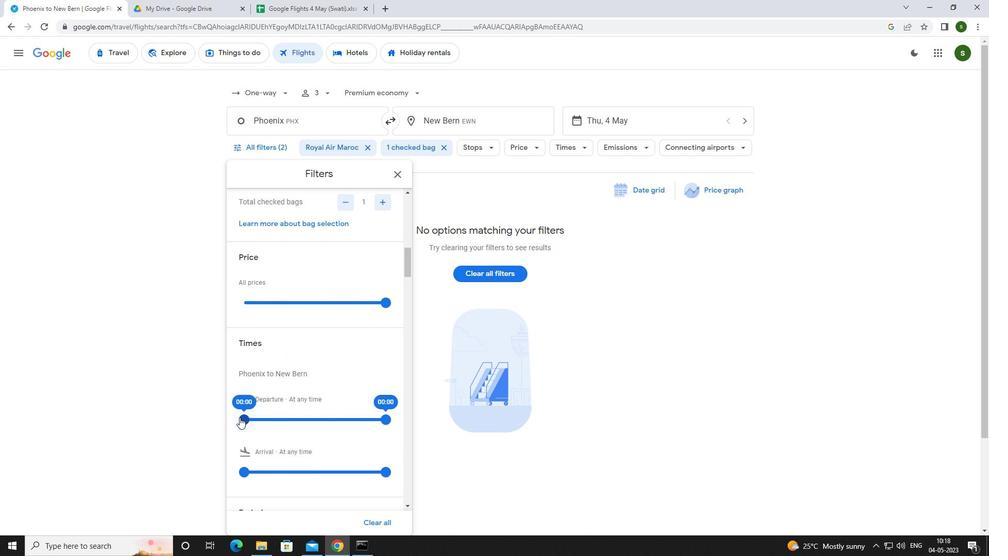 
Action: Mouse pressed left at (243, 417)
Screenshot: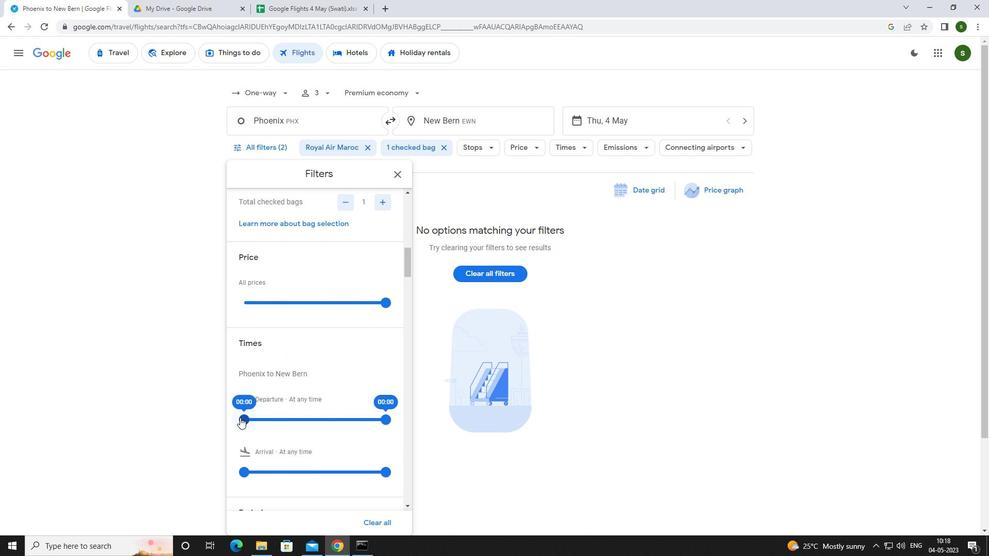 
Action: Mouse moved to (575, 405)
Screenshot: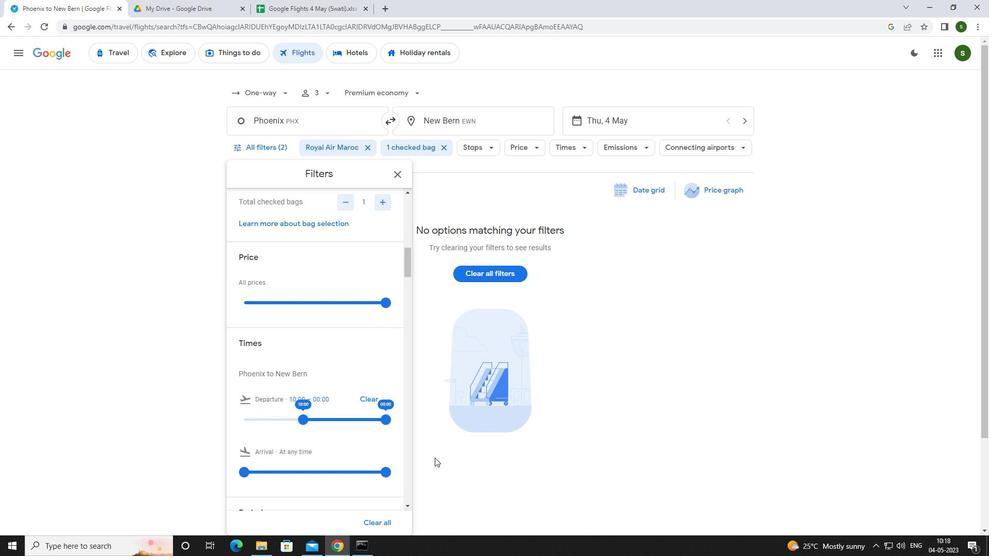 
Action: Mouse pressed left at (575, 405)
Screenshot: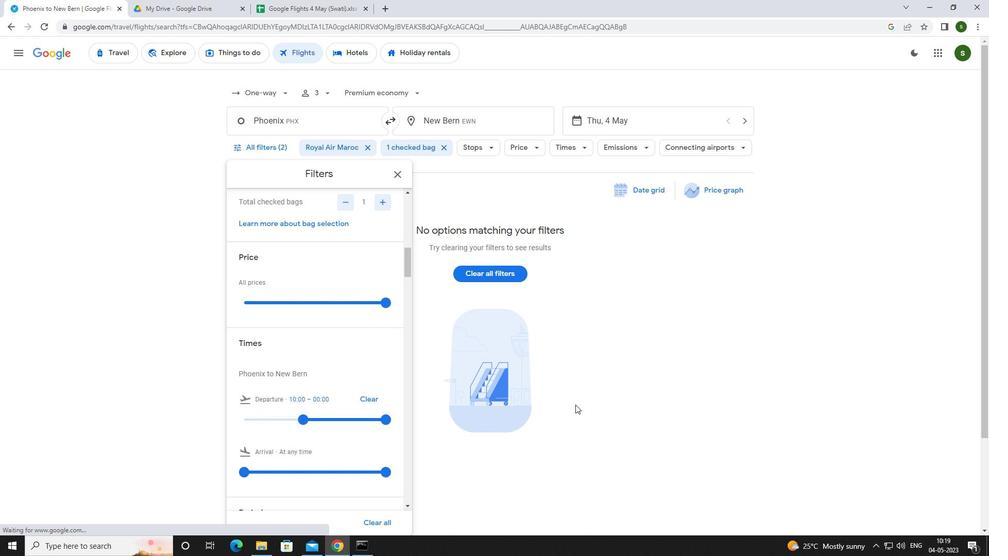 
